 Task: Add note "Resolve the issue ASAP".
Action: Mouse moved to (1193, 105)
Screenshot: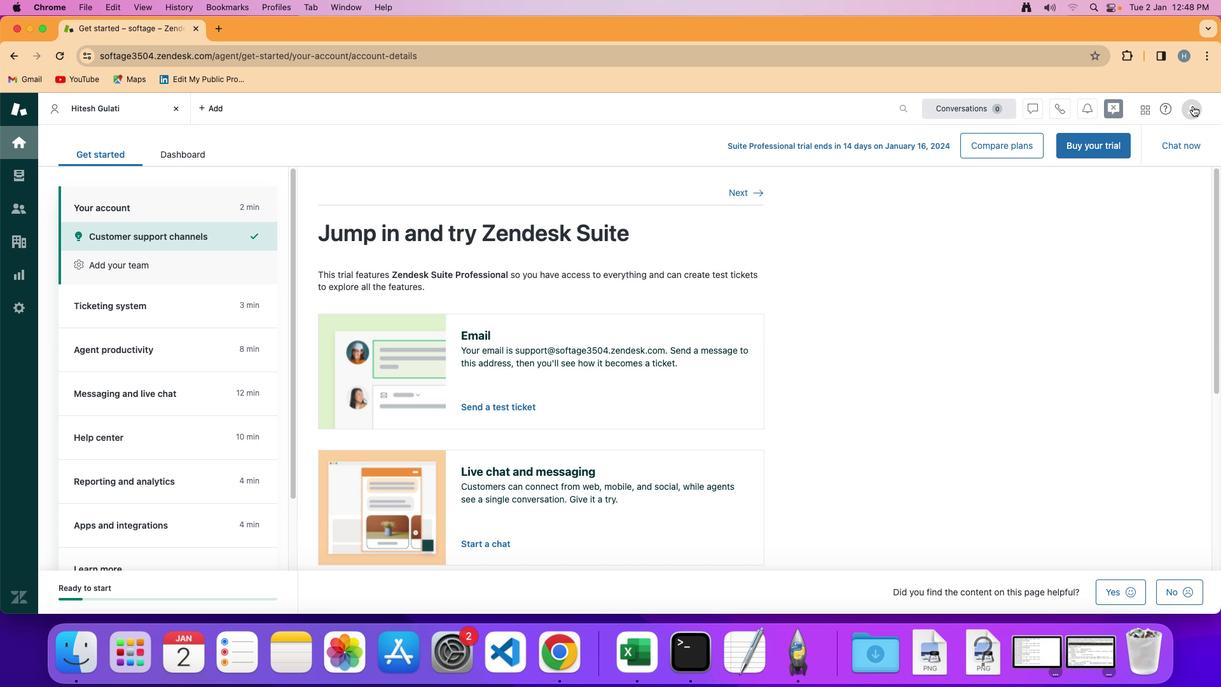 
Action: Mouse pressed left at (1193, 105)
Screenshot: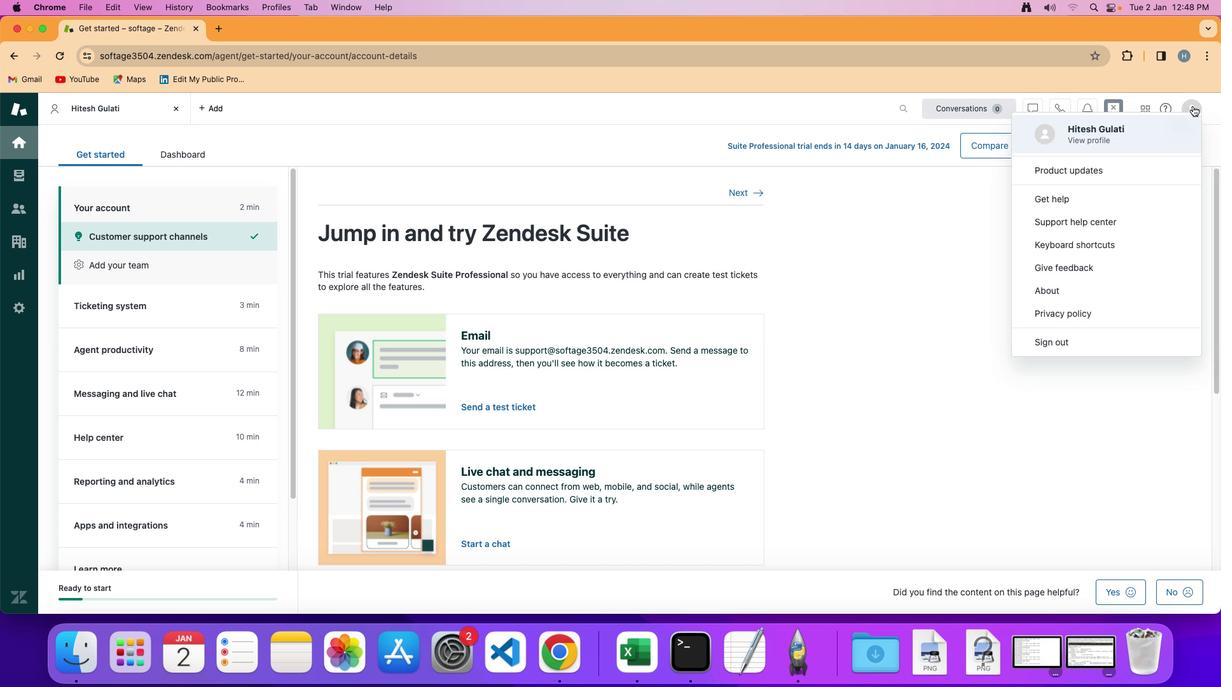 
Action: Mouse moved to (1123, 139)
Screenshot: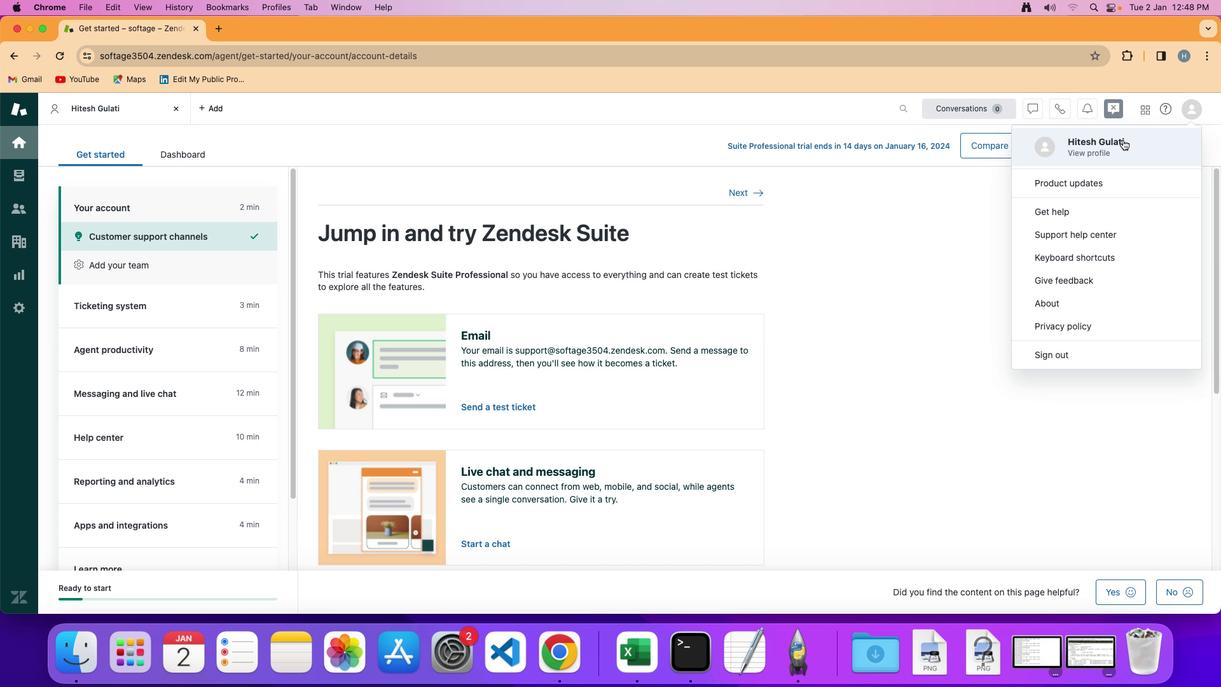 
Action: Mouse pressed left at (1123, 139)
Screenshot: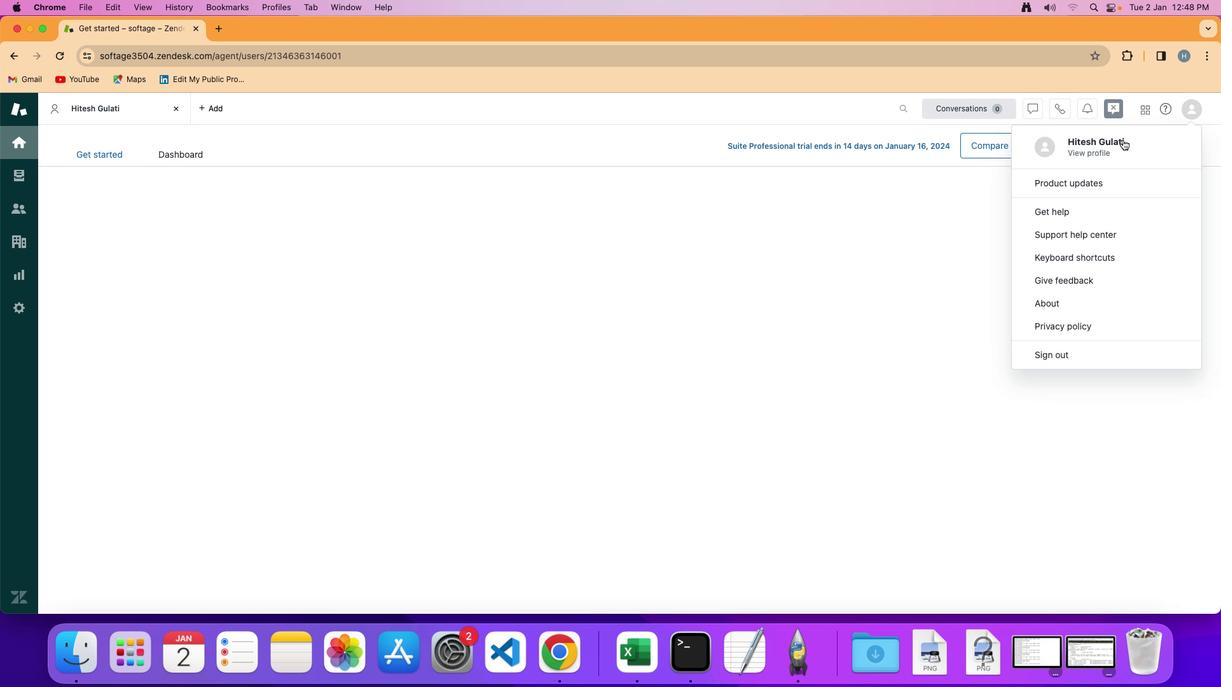 
Action: Mouse moved to (166, 421)
Screenshot: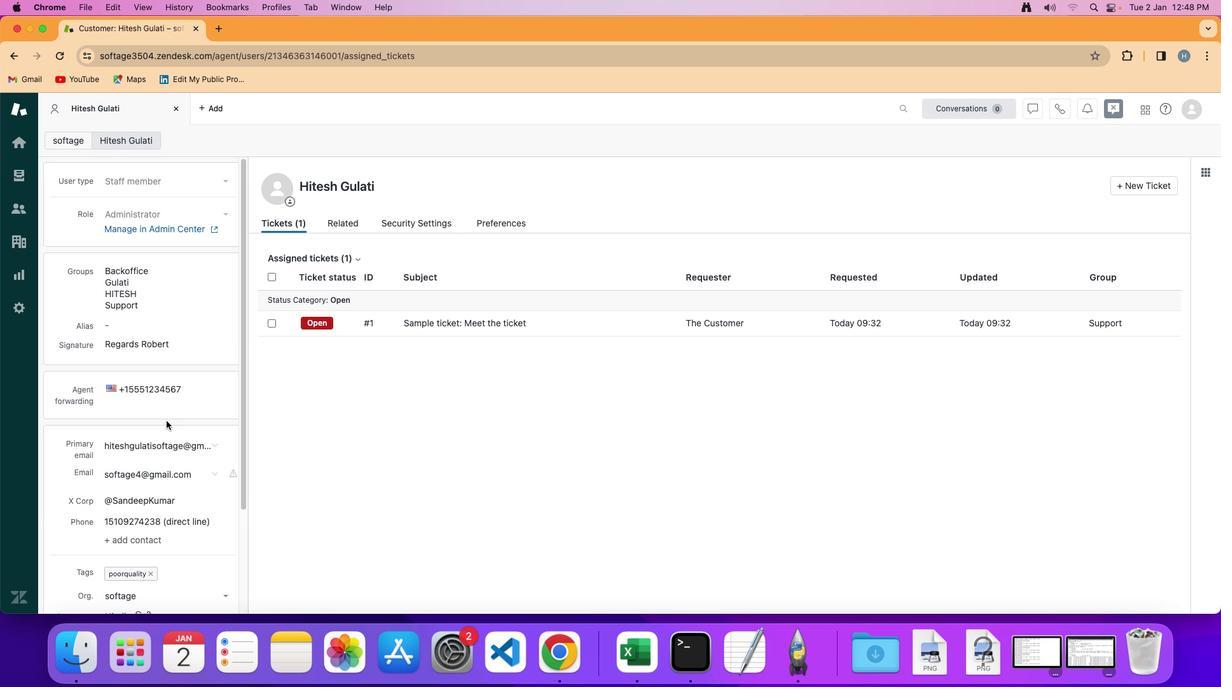 
Action: Mouse scrolled (166, 421) with delta (0, 0)
Screenshot: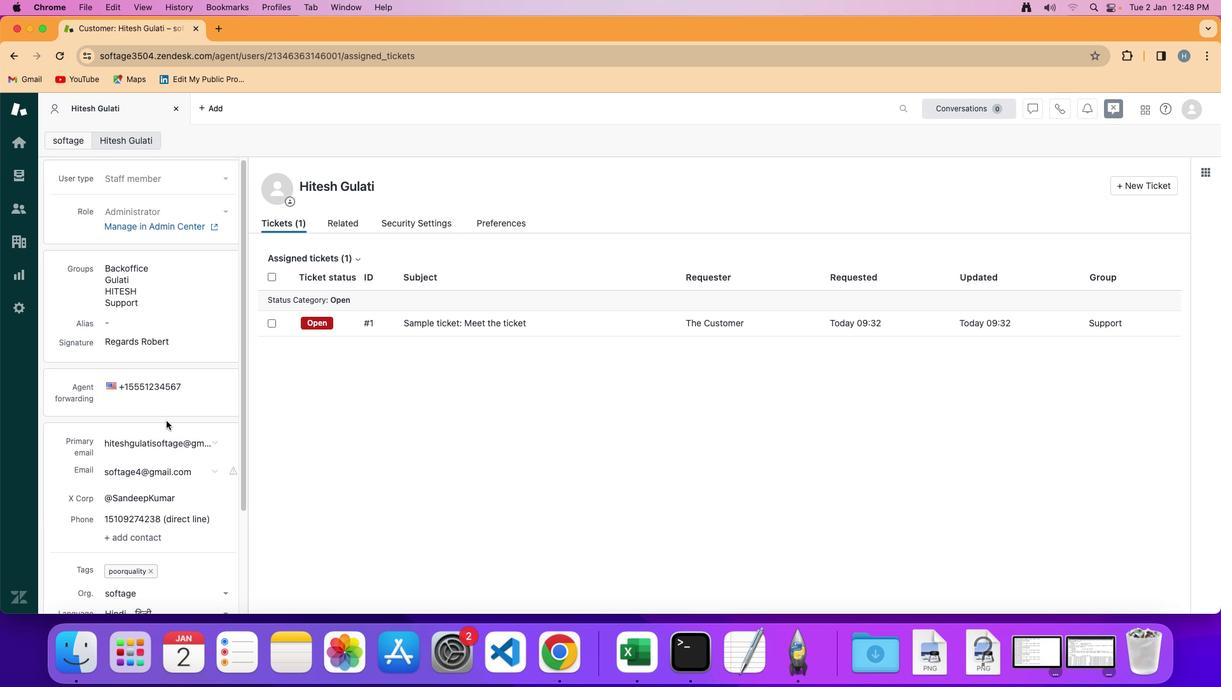 
Action: Mouse scrolled (166, 421) with delta (0, 0)
Screenshot: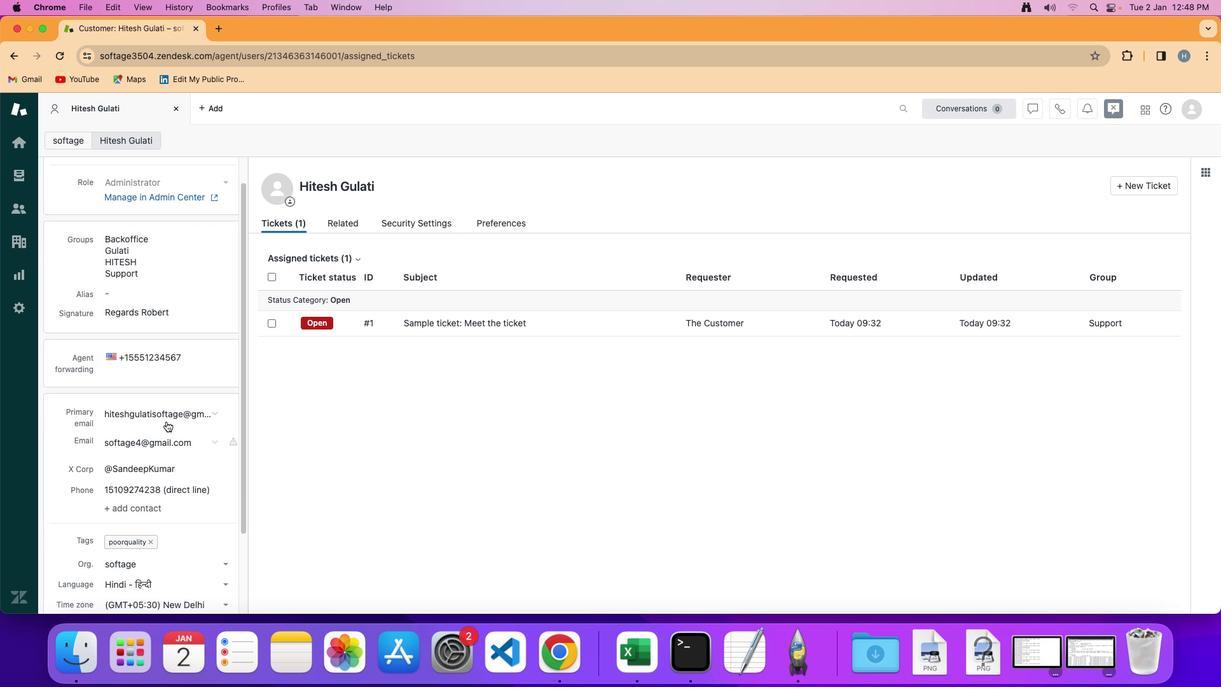
Action: Mouse scrolled (166, 421) with delta (0, -1)
Screenshot: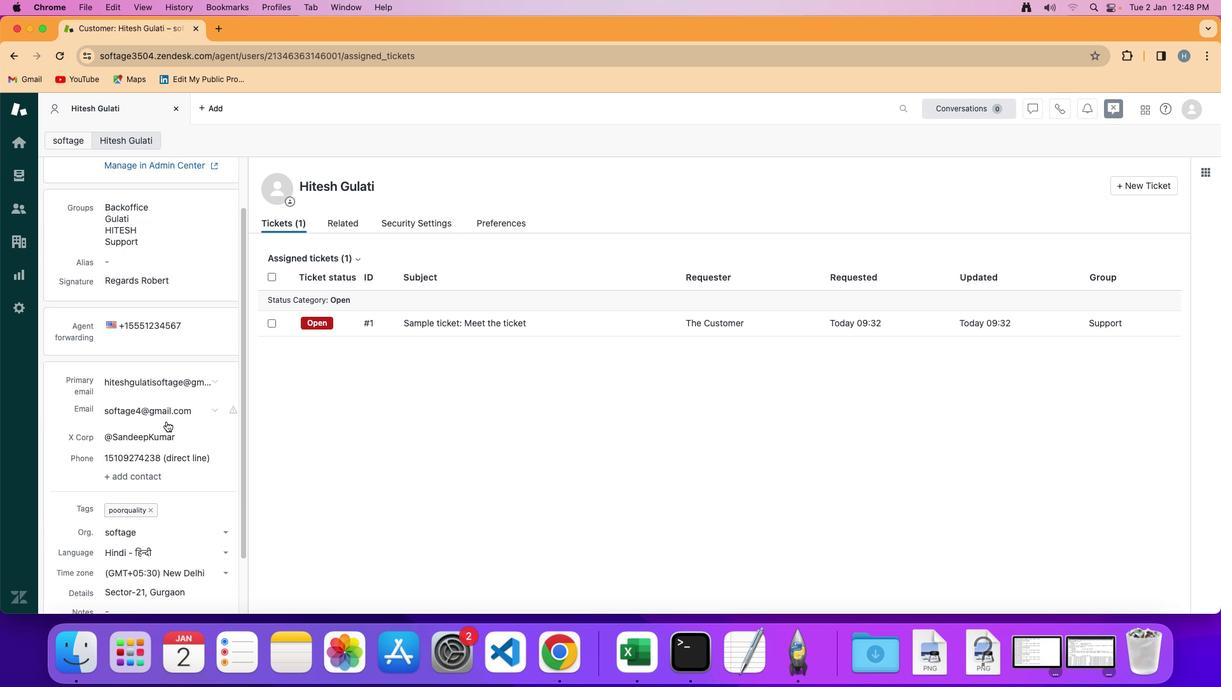 
Action: Mouse scrolled (166, 421) with delta (0, -2)
Screenshot: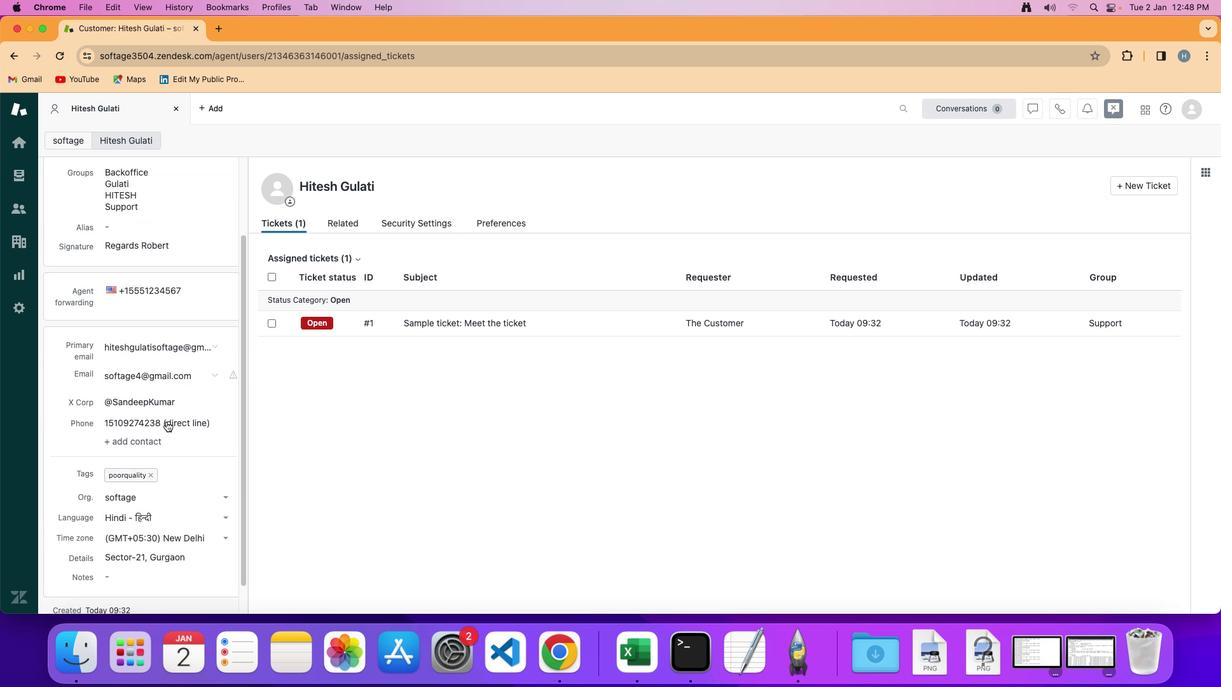 
Action: Mouse moved to (166, 421)
Screenshot: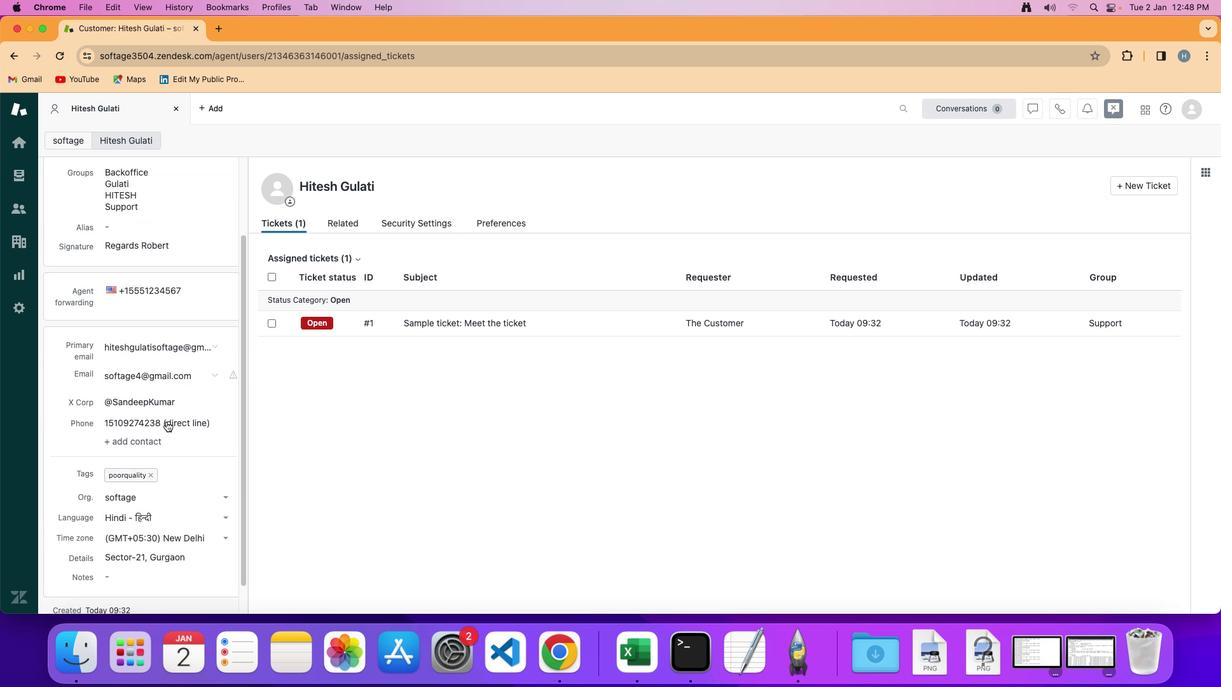 
Action: Mouse scrolled (166, 421) with delta (0, -3)
Screenshot: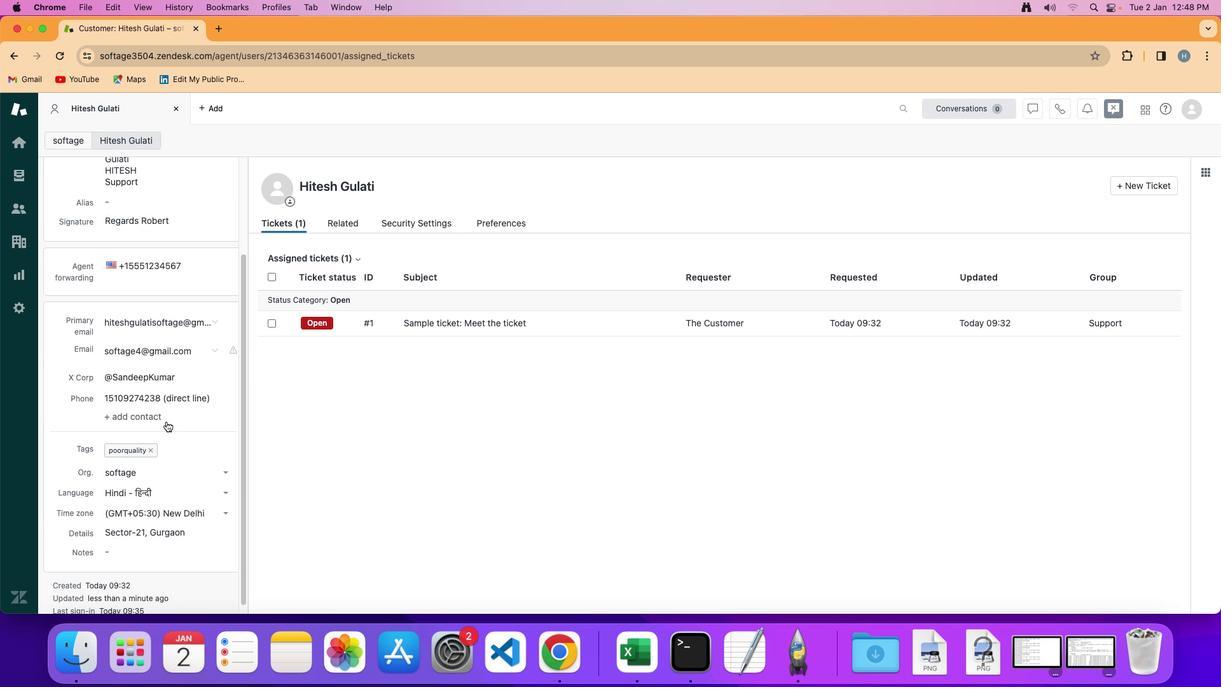 
Action: Mouse moved to (166, 421)
Screenshot: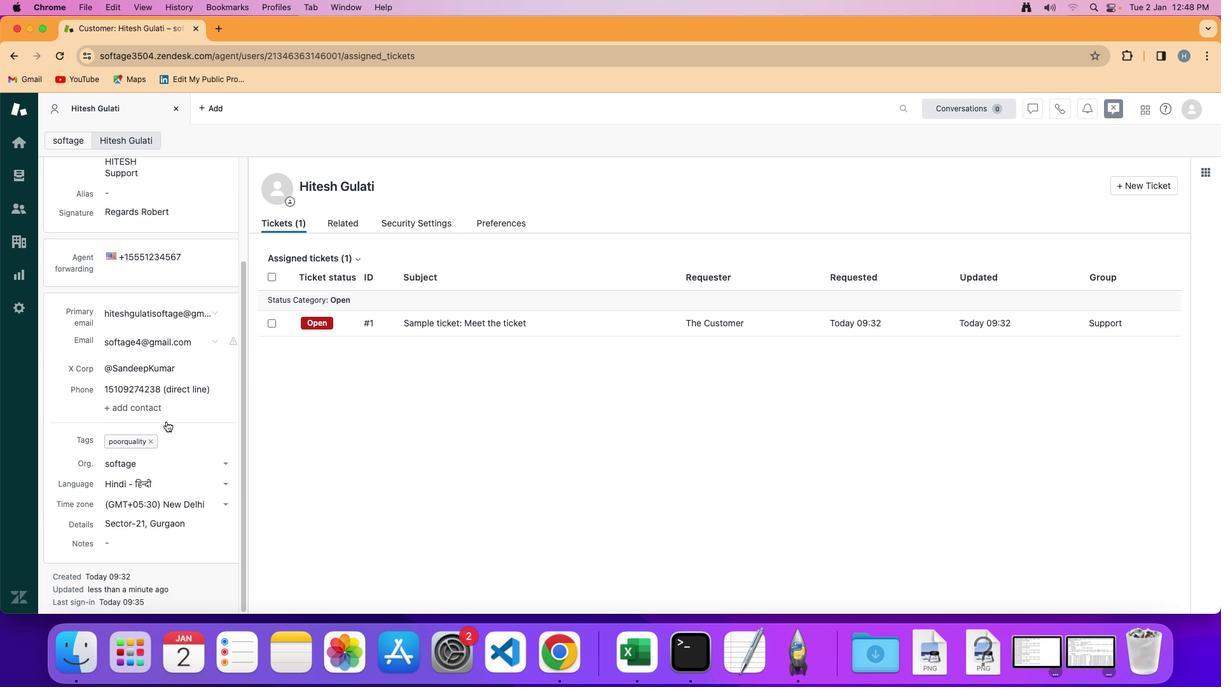 
Action: Mouse scrolled (166, 421) with delta (0, -4)
Screenshot: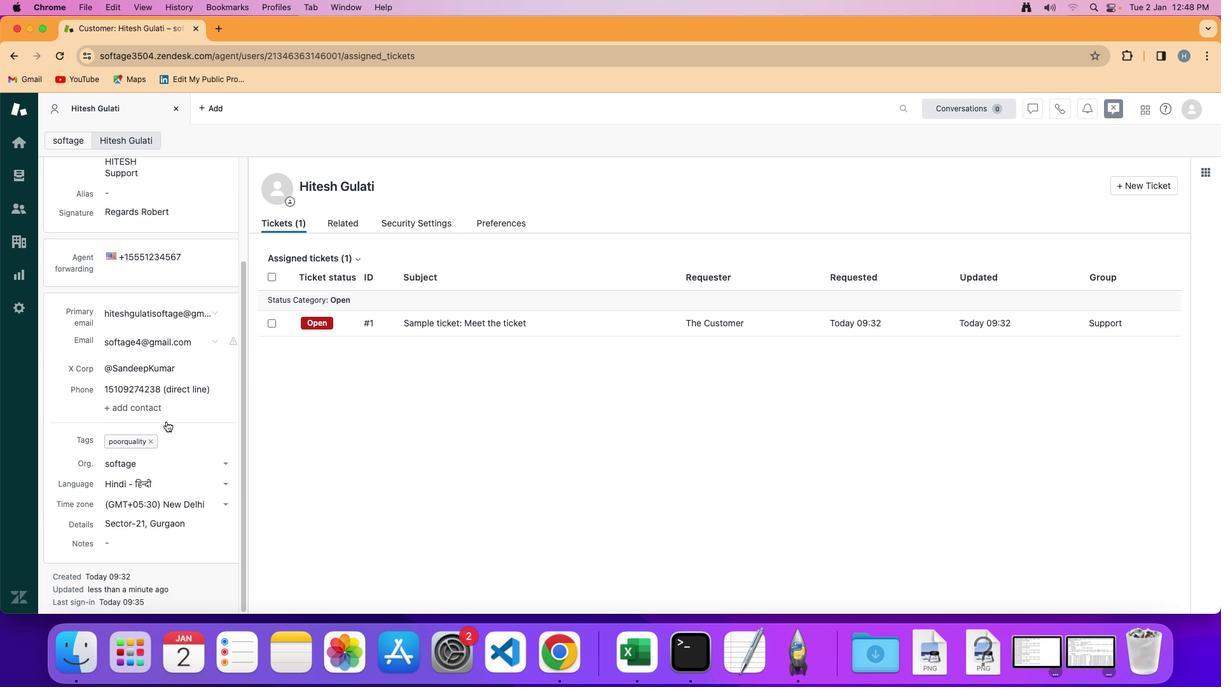 
Action: Mouse moved to (165, 421)
Screenshot: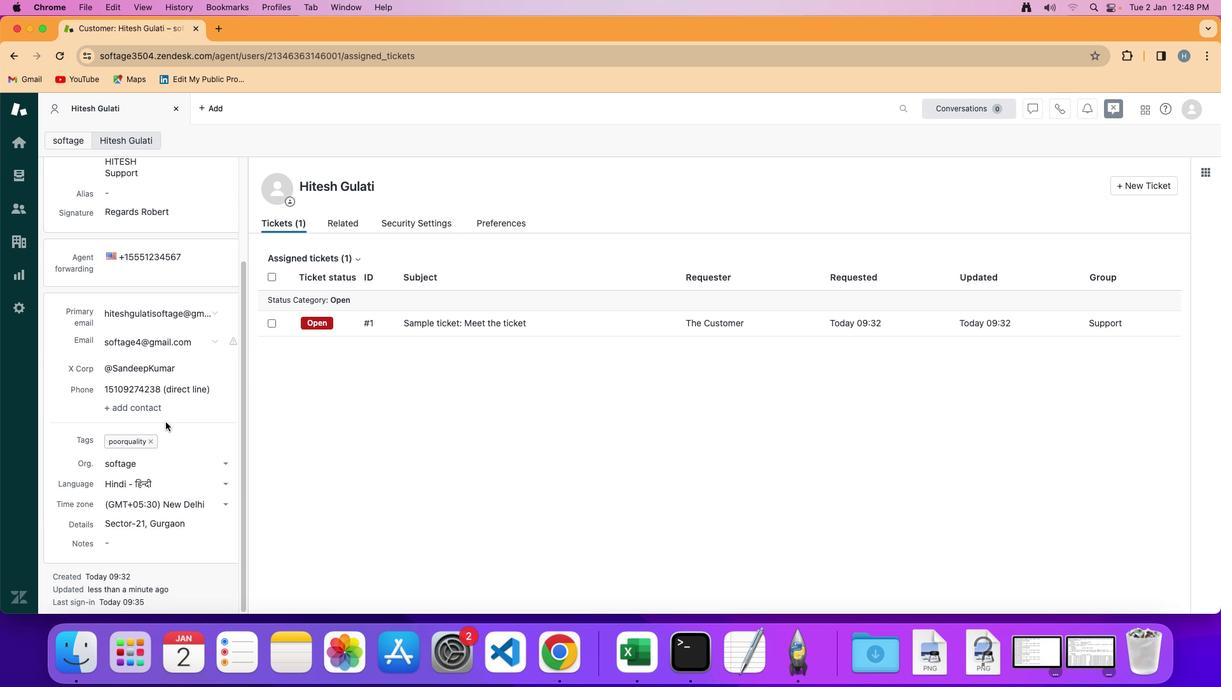 
Action: Mouse scrolled (165, 421) with delta (0, 0)
Screenshot: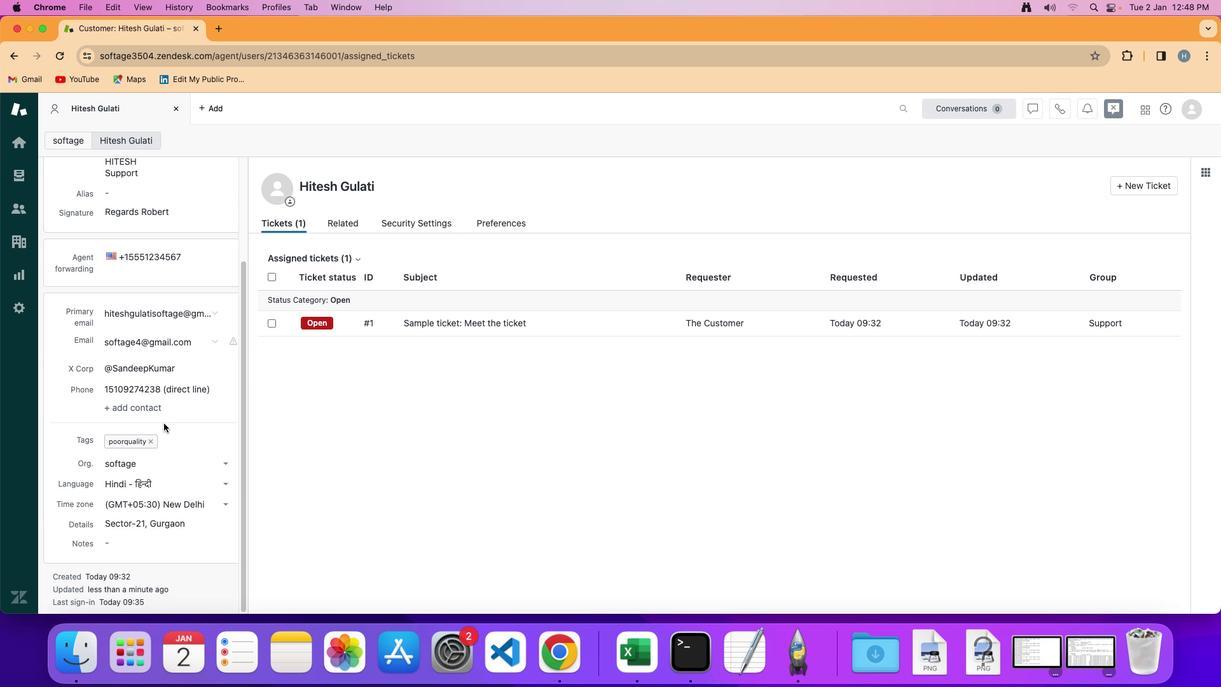 
Action: Mouse scrolled (165, 421) with delta (0, 0)
Screenshot: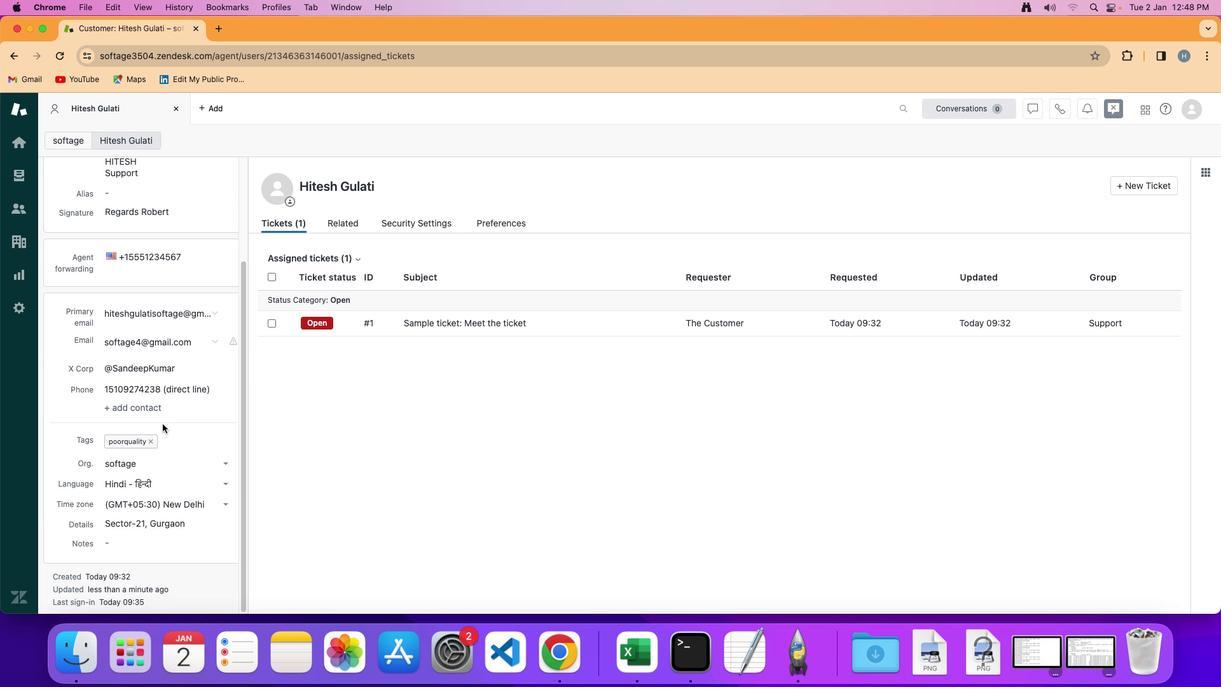 
Action: Mouse scrolled (165, 421) with delta (0, -2)
Screenshot: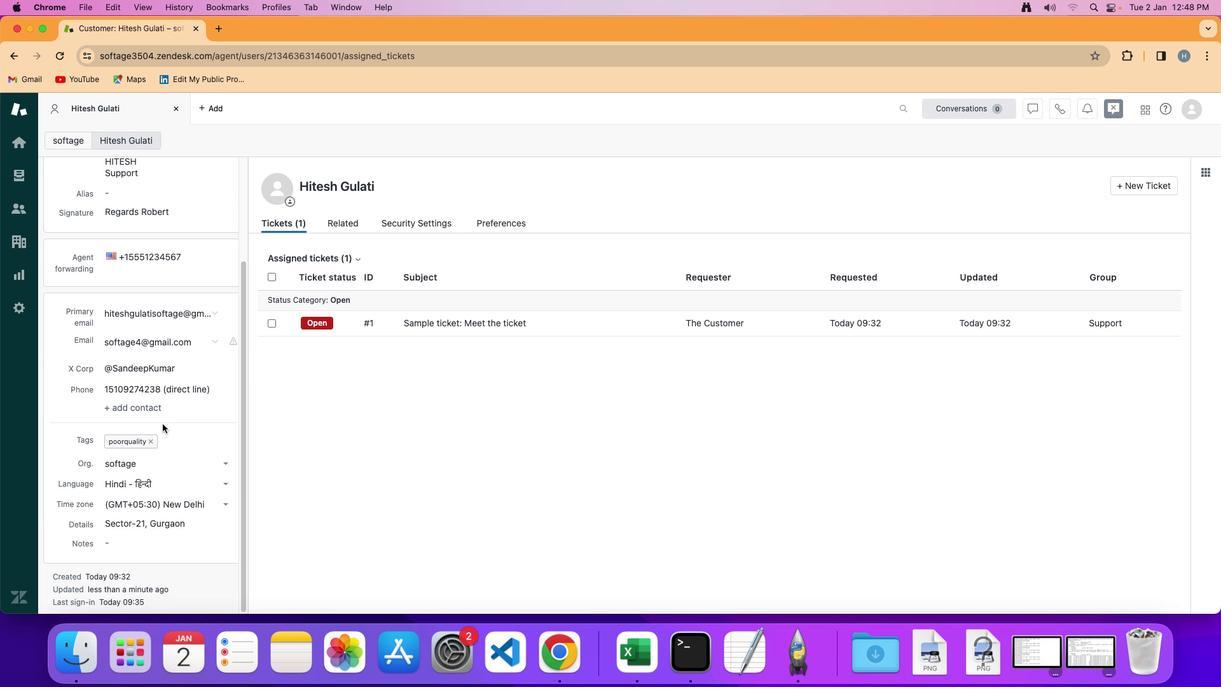 
Action: Mouse scrolled (165, 421) with delta (0, -4)
Screenshot: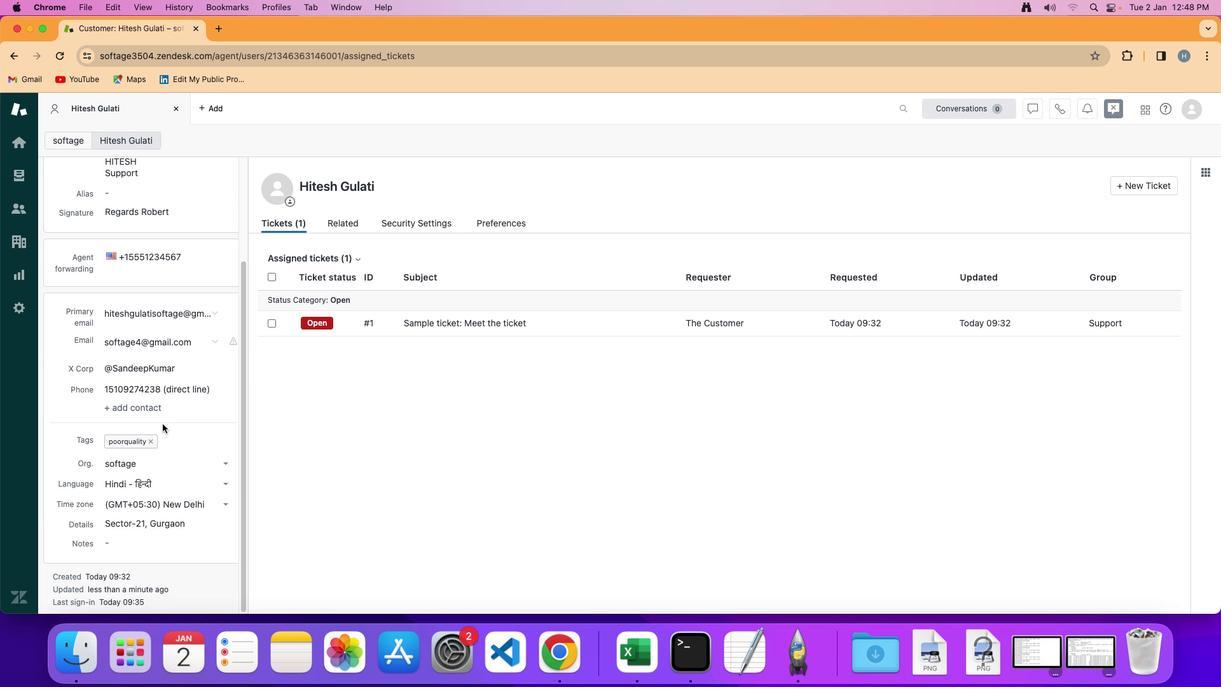 
Action: Mouse scrolled (165, 421) with delta (0, -5)
Screenshot: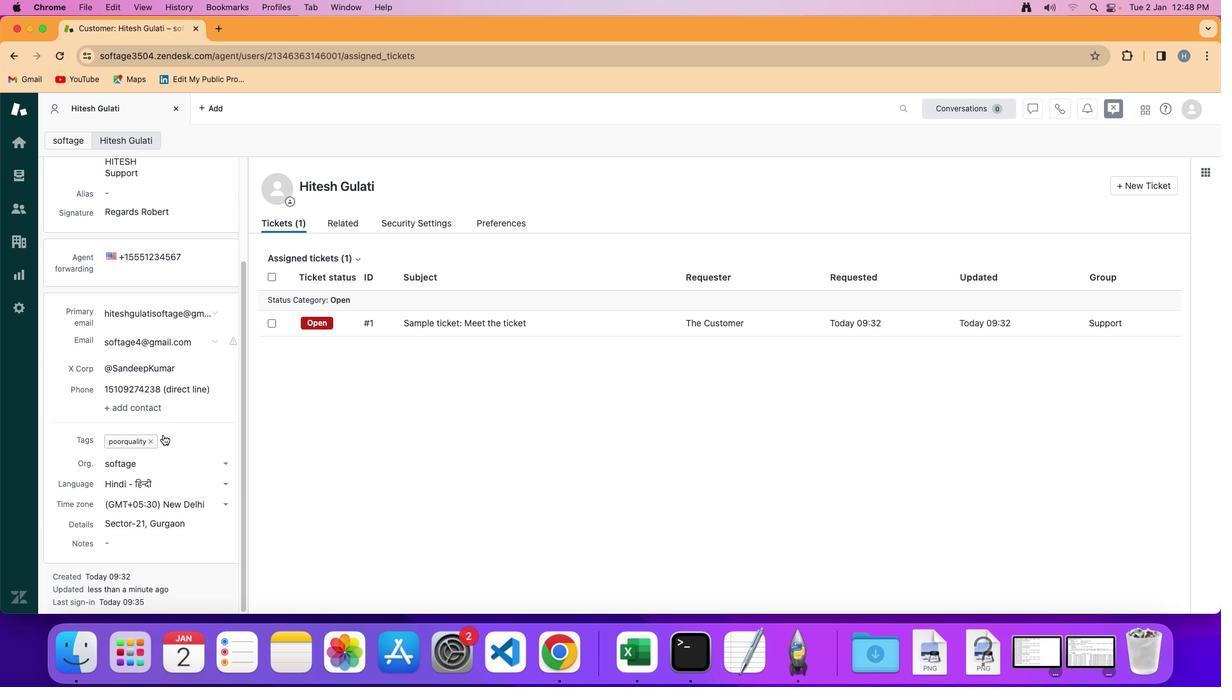 
Action: Mouse moved to (163, 423)
Screenshot: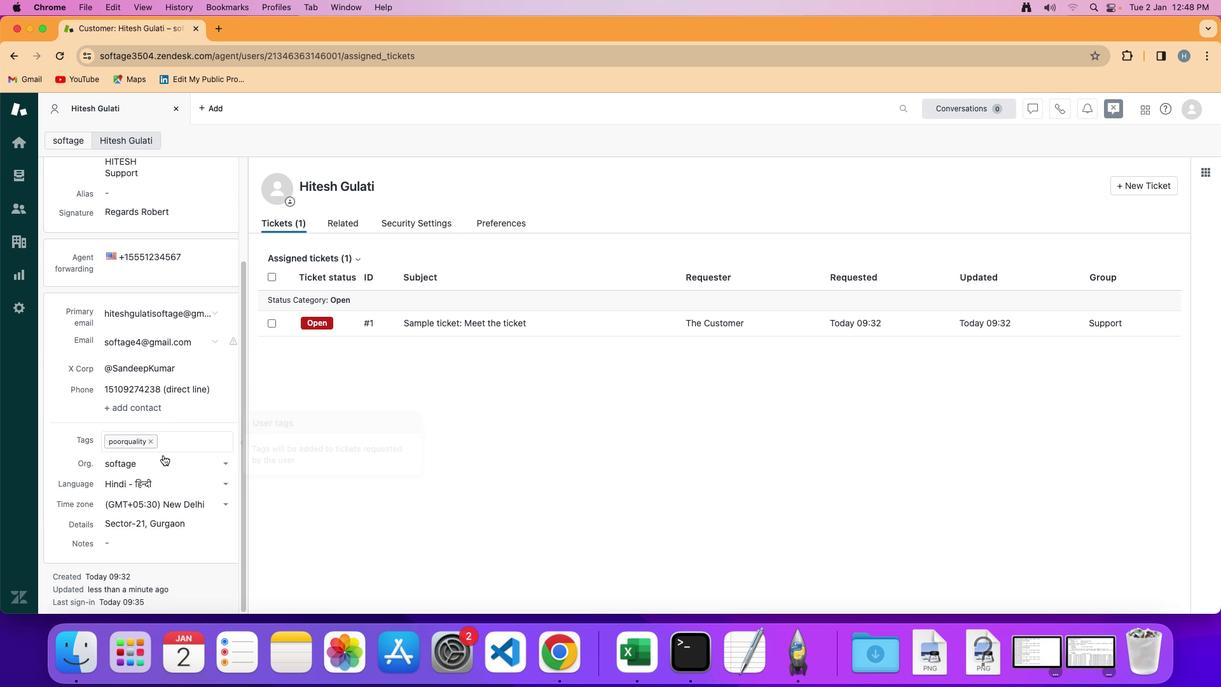 
Action: Mouse scrolled (163, 423) with delta (0, -5)
Screenshot: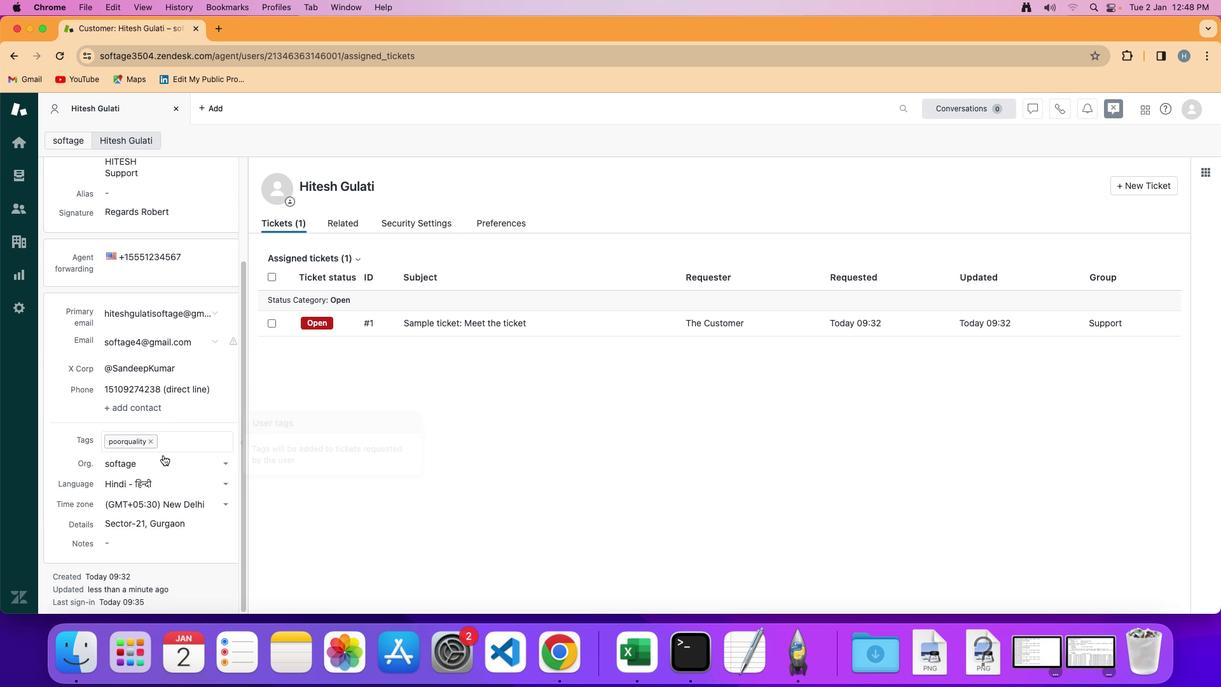 
Action: Mouse moved to (146, 547)
Screenshot: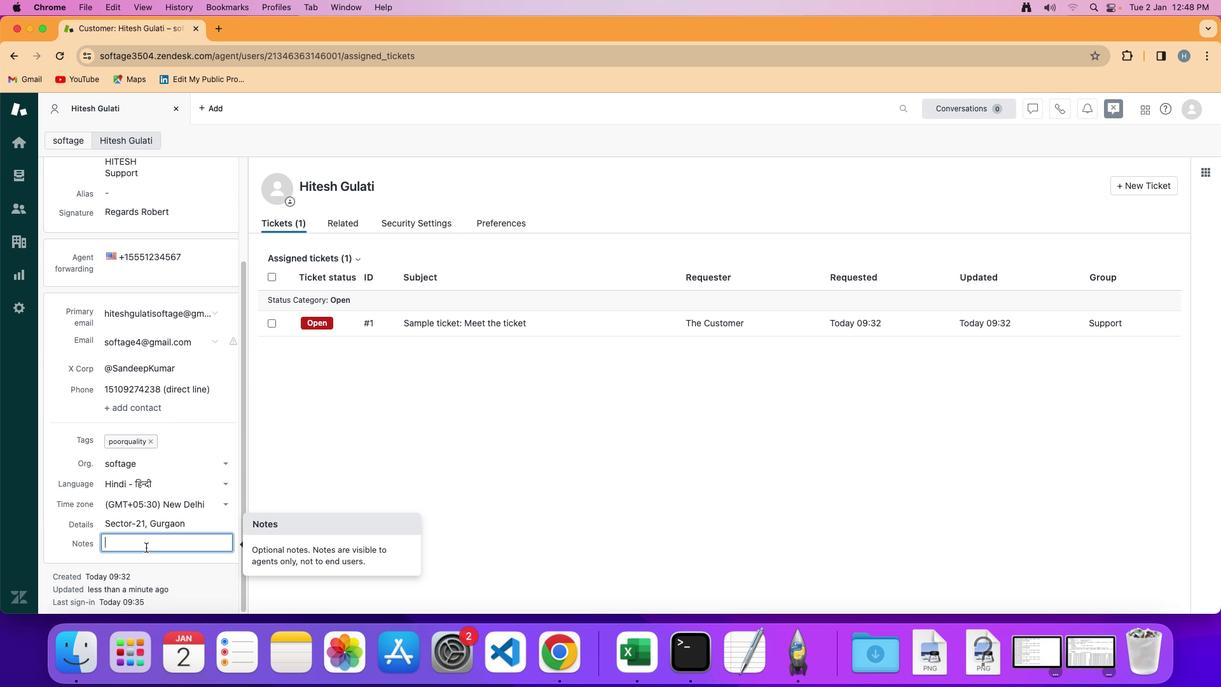 
Action: Mouse pressed left at (146, 547)
Screenshot: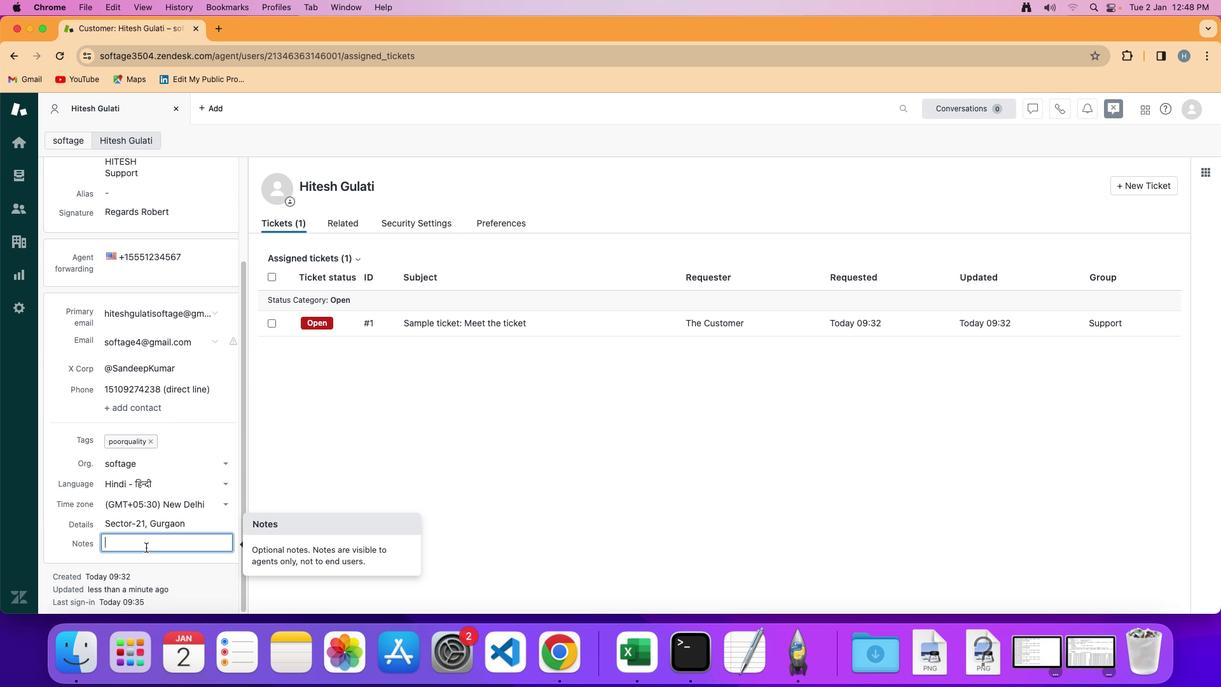 
Action: Mouse moved to (146, 547)
Screenshot: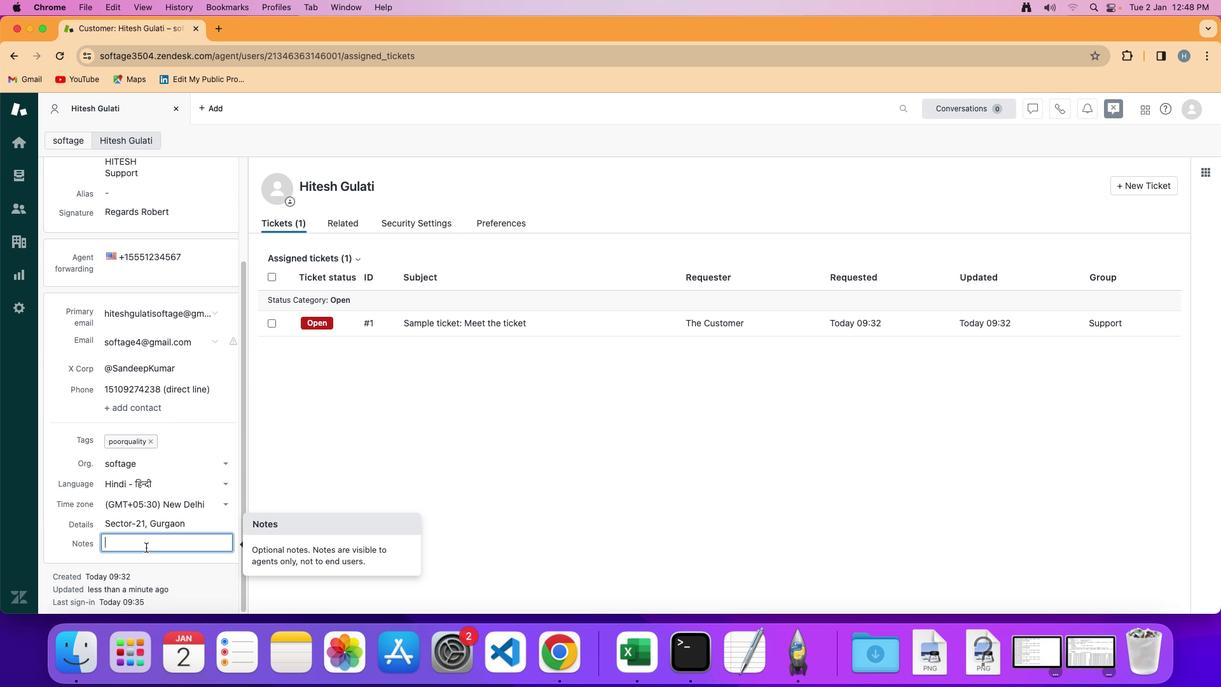 
Action: Key pressed Key.shift'R''e''s''o''l''v''e'Key.space't''h''e'Key.space'i''s''s''u''e'Key.spaceKey.shift'A''S''A''P'
Screenshot: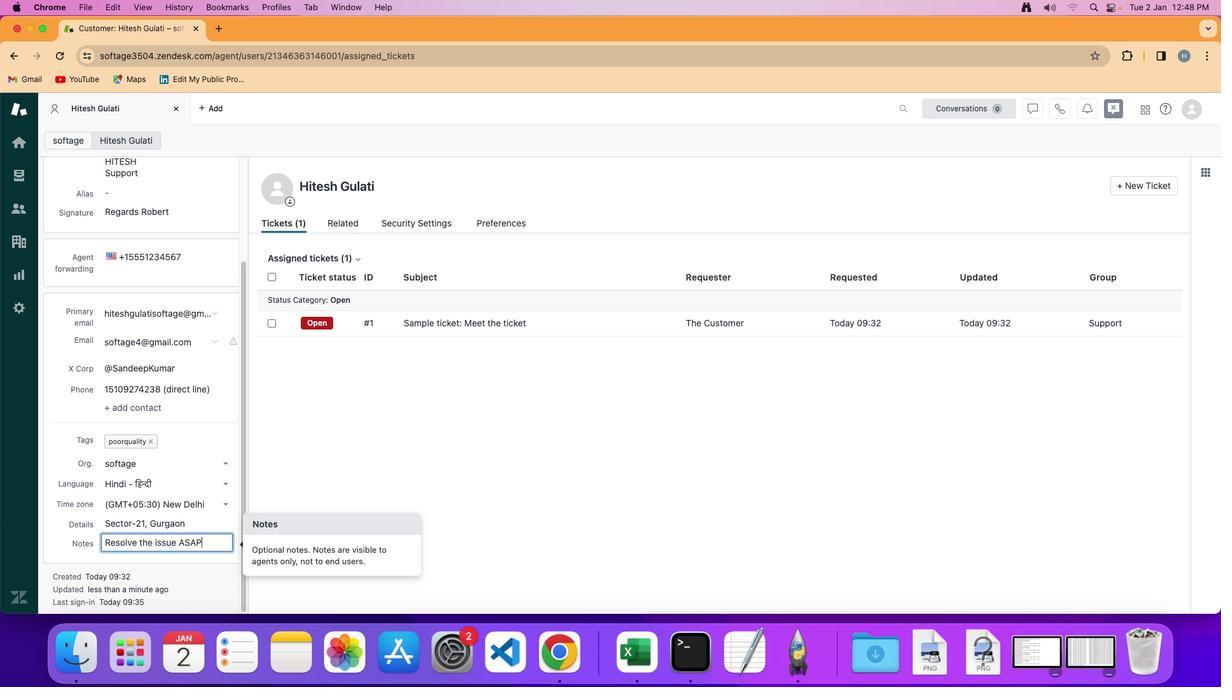 
Action: Mouse moved to (344, 524)
Screenshot: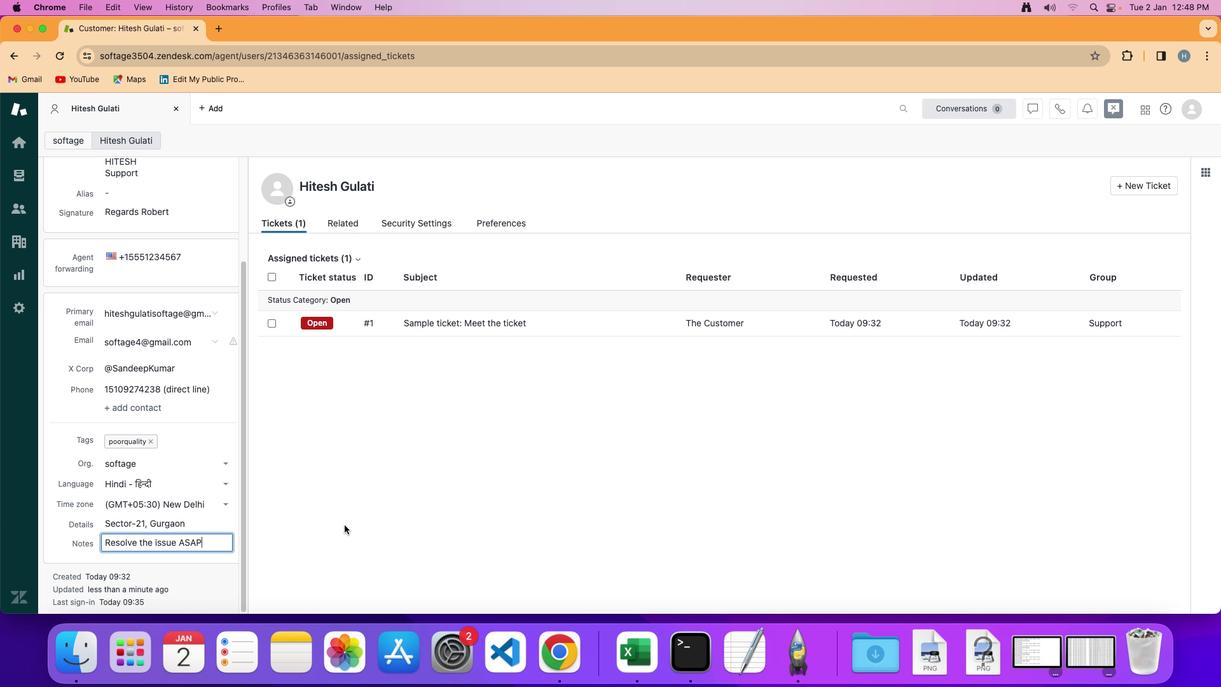 
Action: Mouse pressed left at (344, 524)
Screenshot: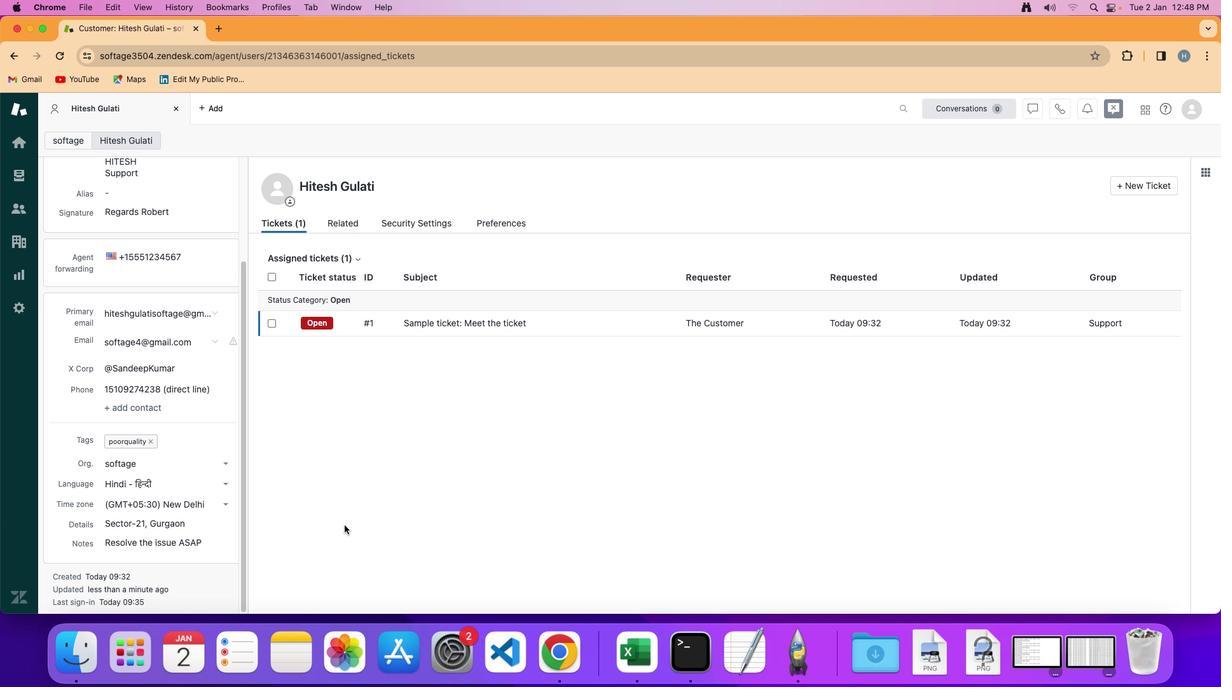 
